 Task: Create a section Code Rush and in the section, add a milestone Product Backlog Refinement in the project AgileMind
Action: Mouse moved to (330, 288)
Screenshot: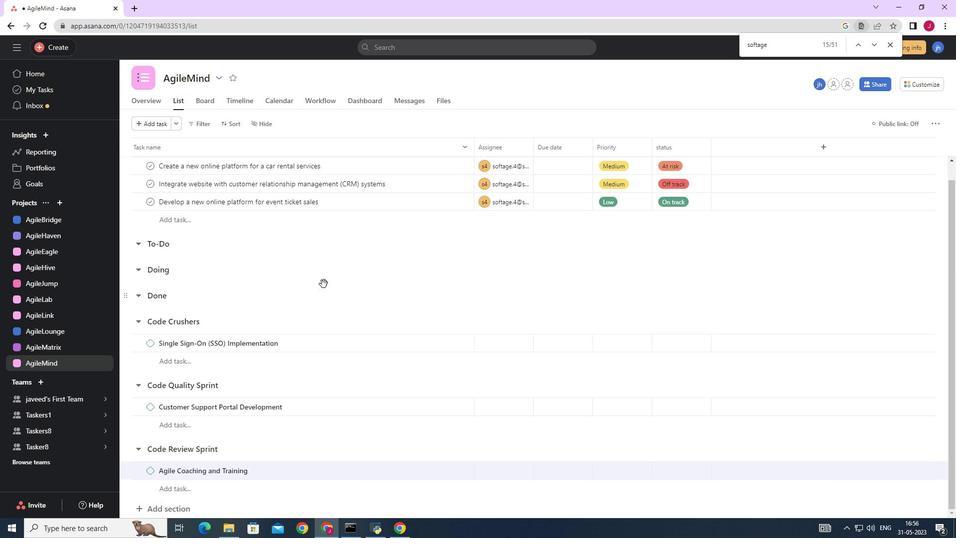 
Action: Mouse scrolled (330, 287) with delta (0, 0)
Screenshot: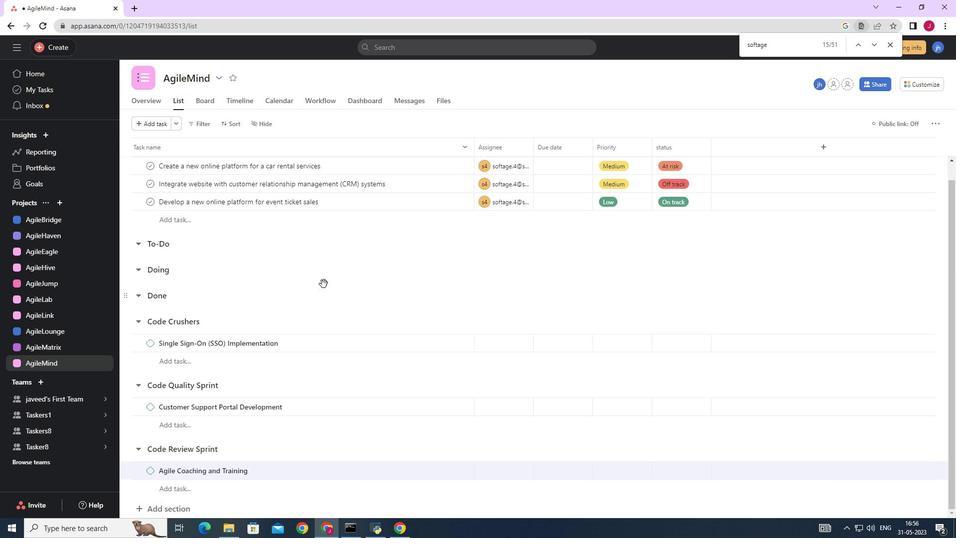 
Action: Mouse moved to (331, 288)
Screenshot: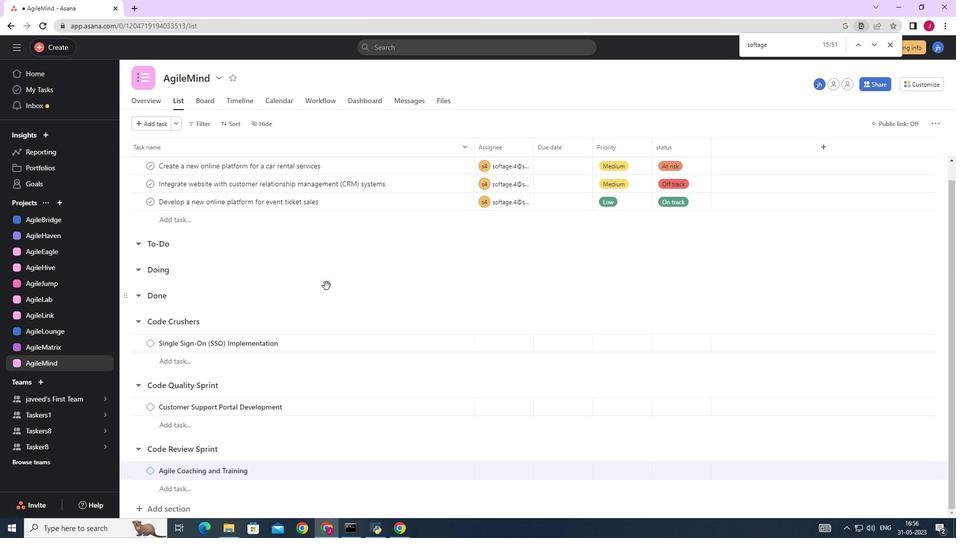 
Action: Mouse scrolled (330, 287) with delta (0, 0)
Screenshot: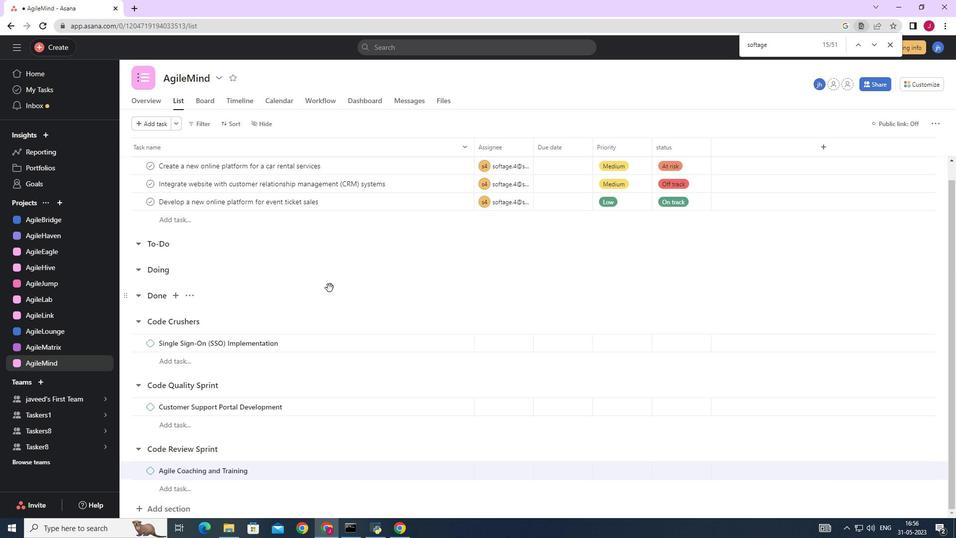 
Action: Mouse moved to (332, 288)
Screenshot: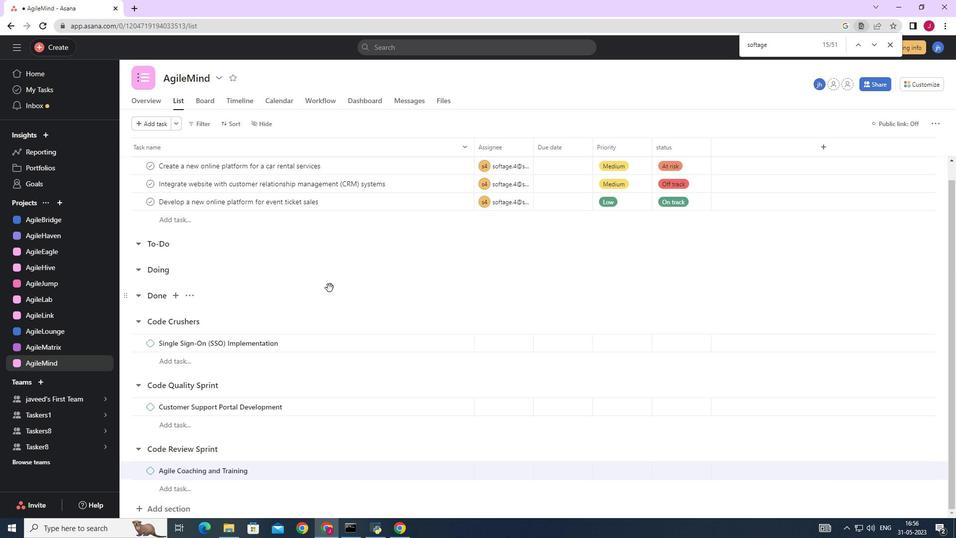 
Action: Mouse scrolled (331, 287) with delta (0, 0)
Screenshot: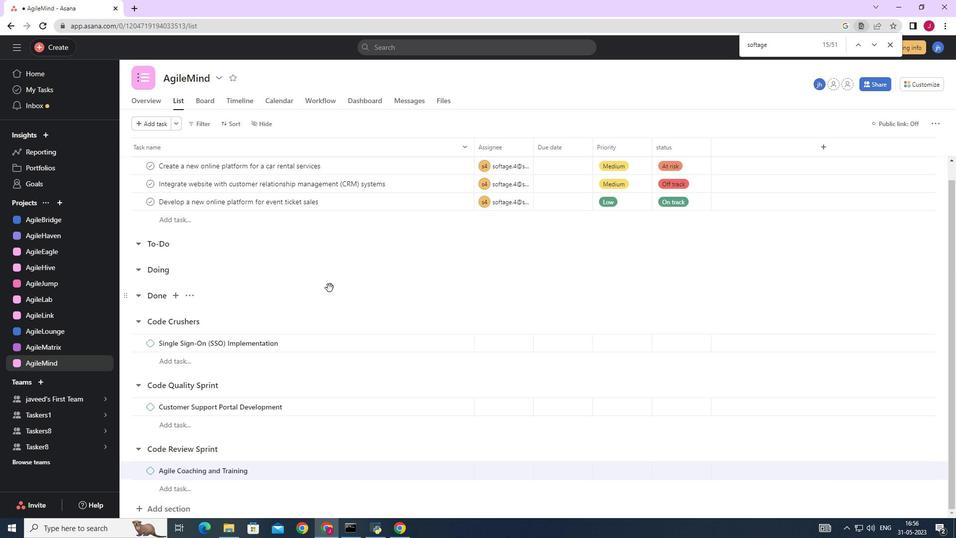
Action: Mouse moved to (333, 288)
Screenshot: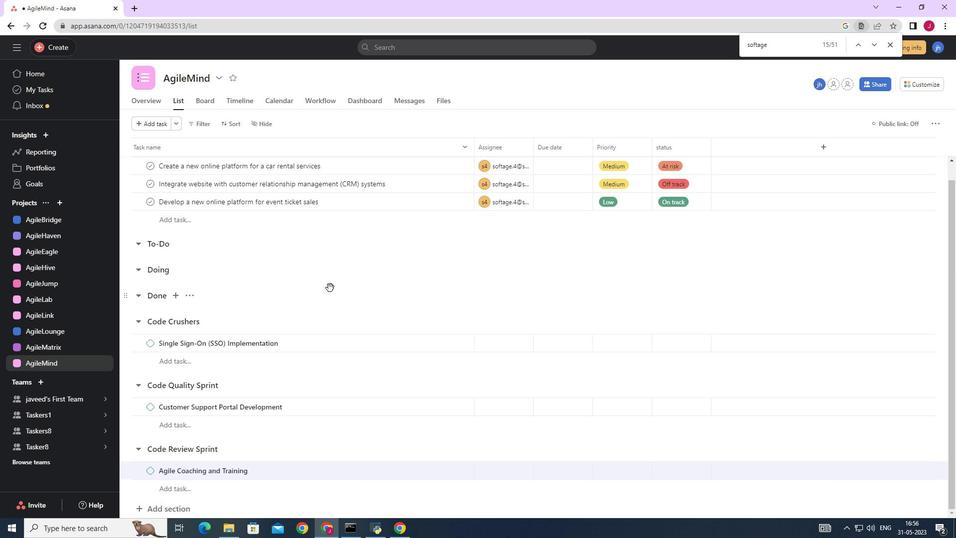 
Action: Mouse scrolled (332, 287) with delta (0, 0)
Screenshot: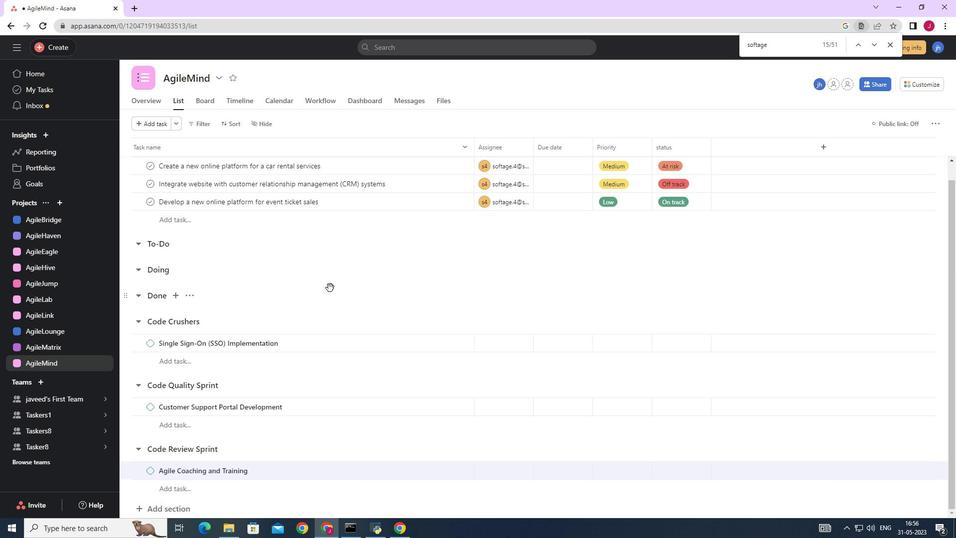 
Action: Mouse moved to (333, 288)
Screenshot: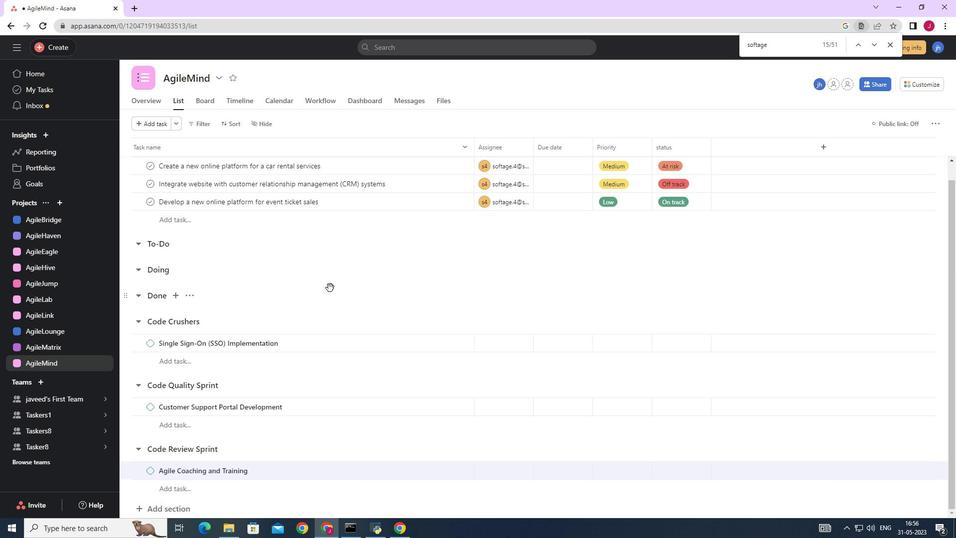 
Action: Mouse scrolled (333, 288) with delta (0, 0)
Screenshot: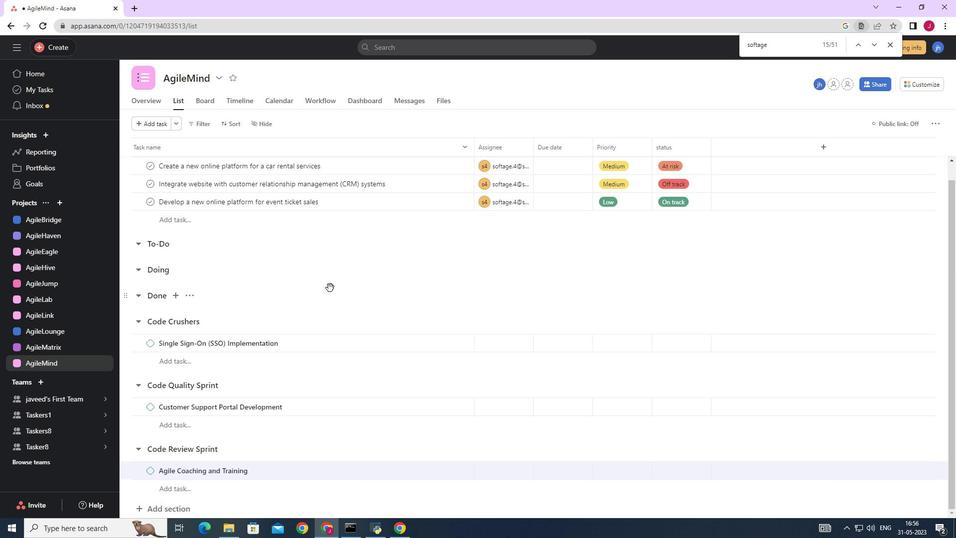 
Action: Mouse scrolled (333, 288) with delta (0, 0)
Screenshot: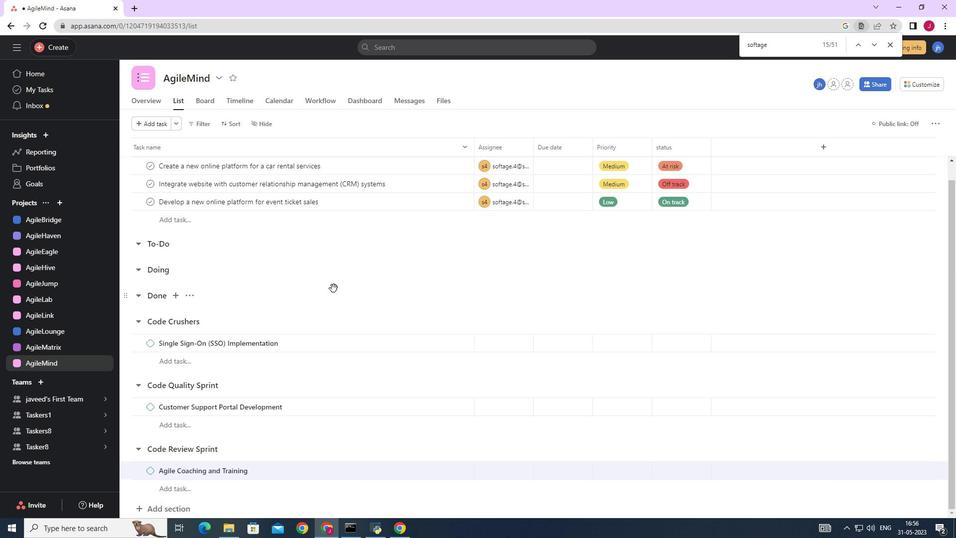 
Action: Mouse moved to (334, 289)
Screenshot: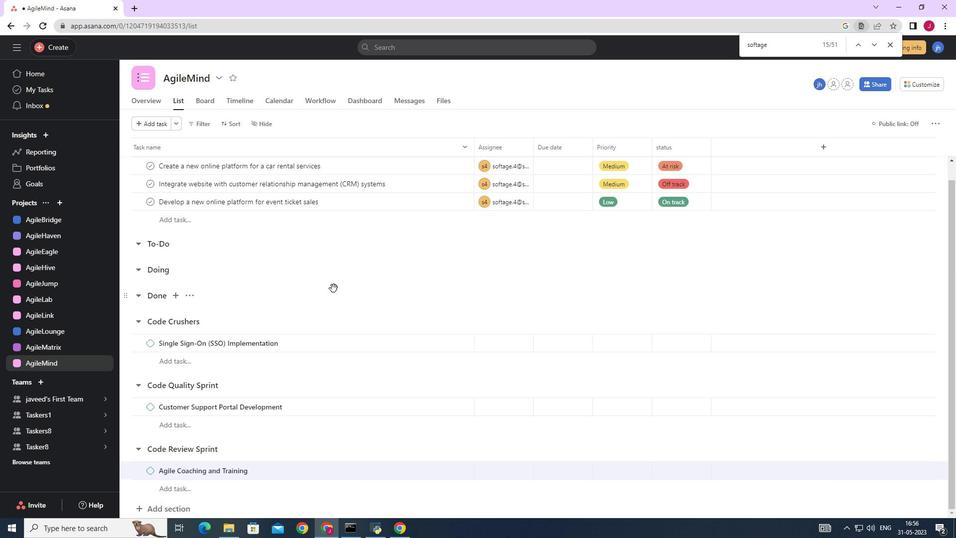 
Action: Mouse scrolled (334, 288) with delta (0, 0)
Screenshot: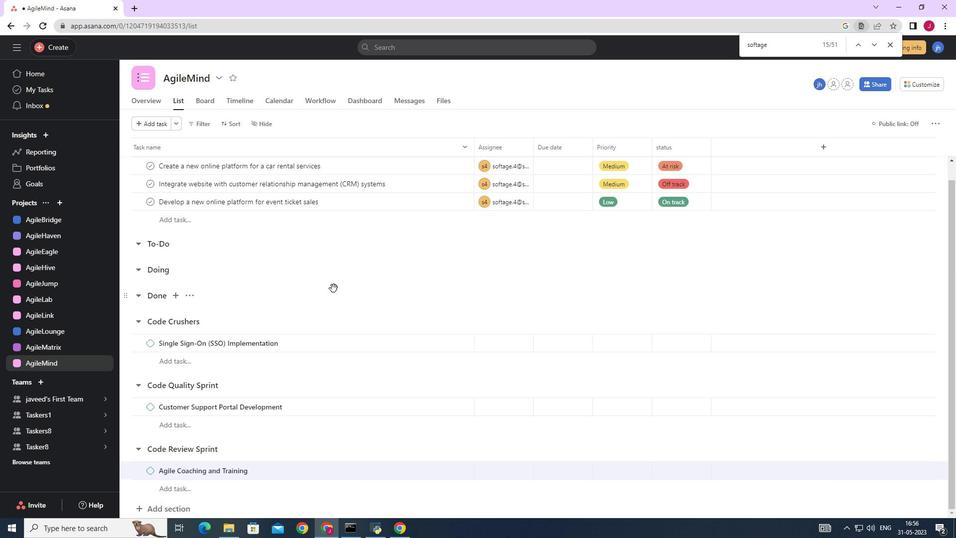 
Action: Mouse scrolled (334, 288) with delta (0, 0)
Screenshot: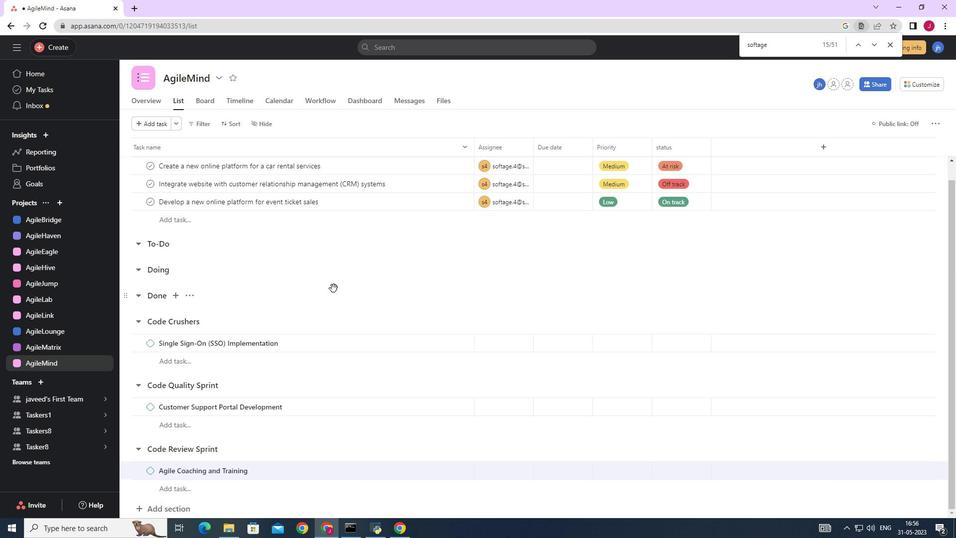 
Action: Mouse moved to (334, 289)
Screenshot: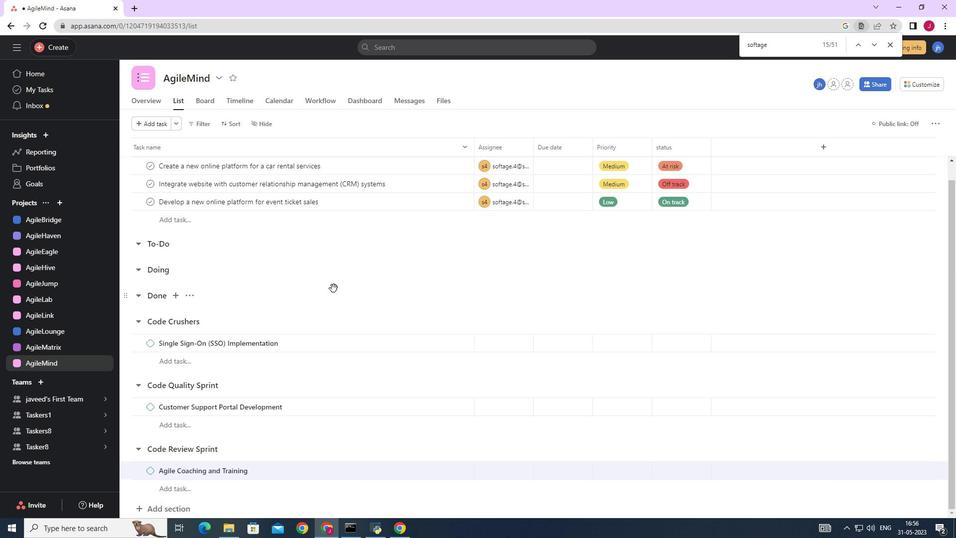 
Action: Mouse scrolled (334, 288) with delta (0, 0)
Screenshot: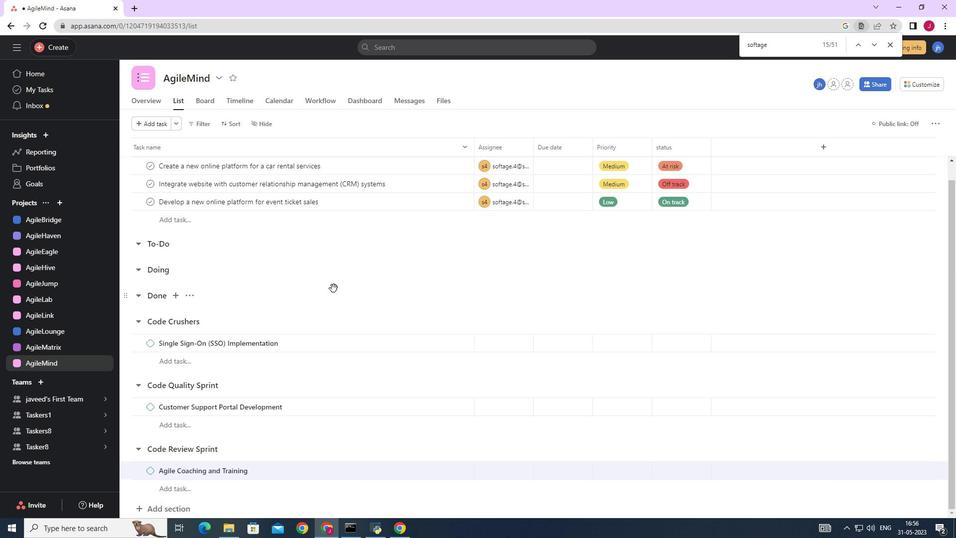 
Action: Mouse moved to (168, 507)
Screenshot: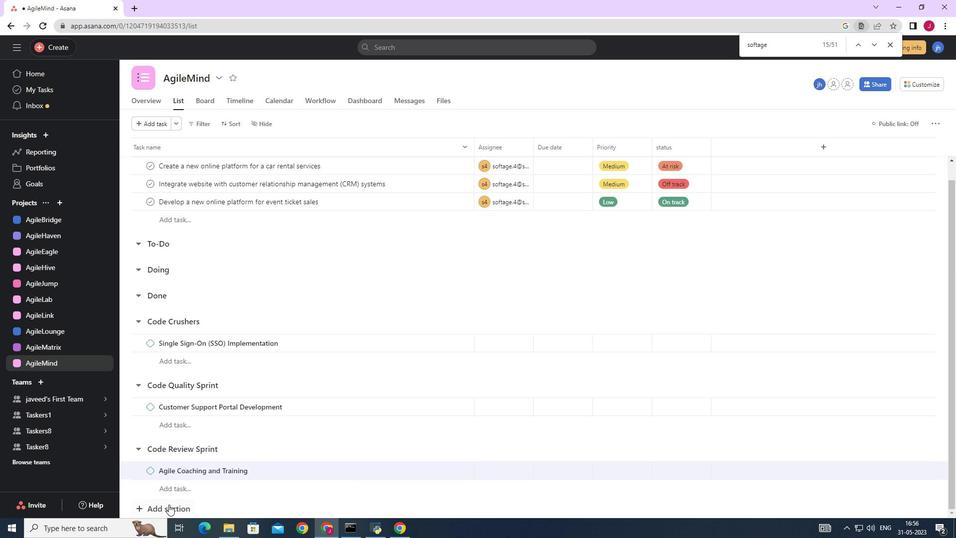 
Action: Mouse pressed left at (168, 507)
Screenshot: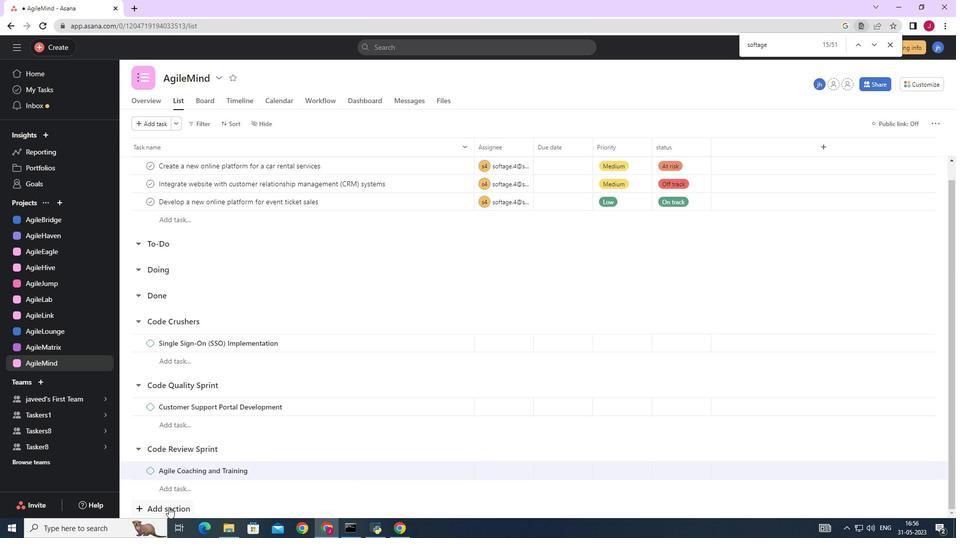 
Action: Mouse moved to (171, 492)
Screenshot: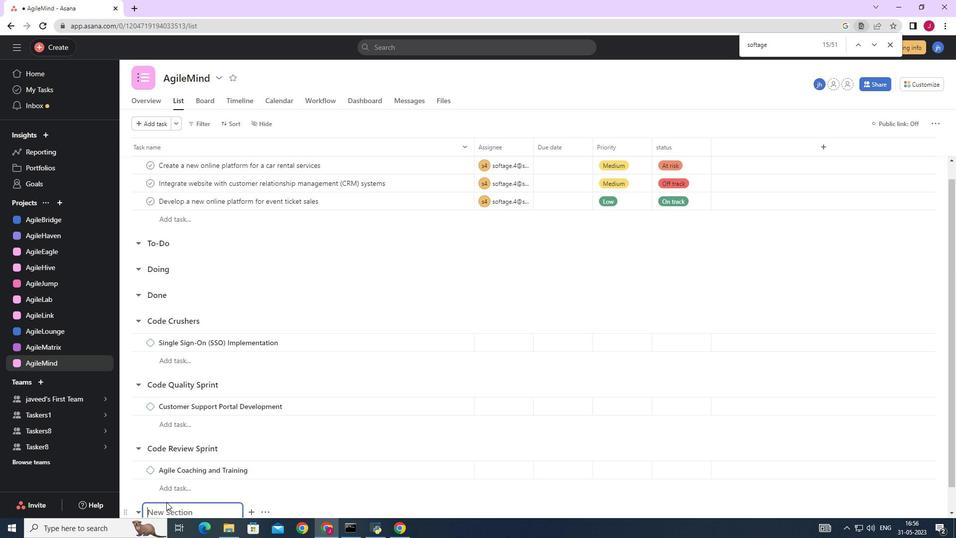 
Action: Mouse scrolled (171, 492) with delta (0, 0)
Screenshot: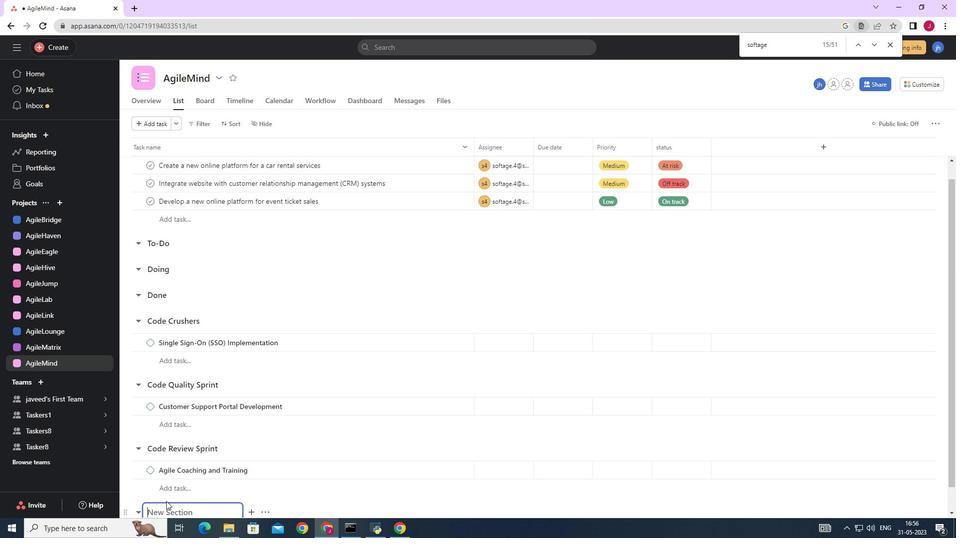 
Action: Mouse scrolled (171, 492) with delta (0, 0)
Screenshot: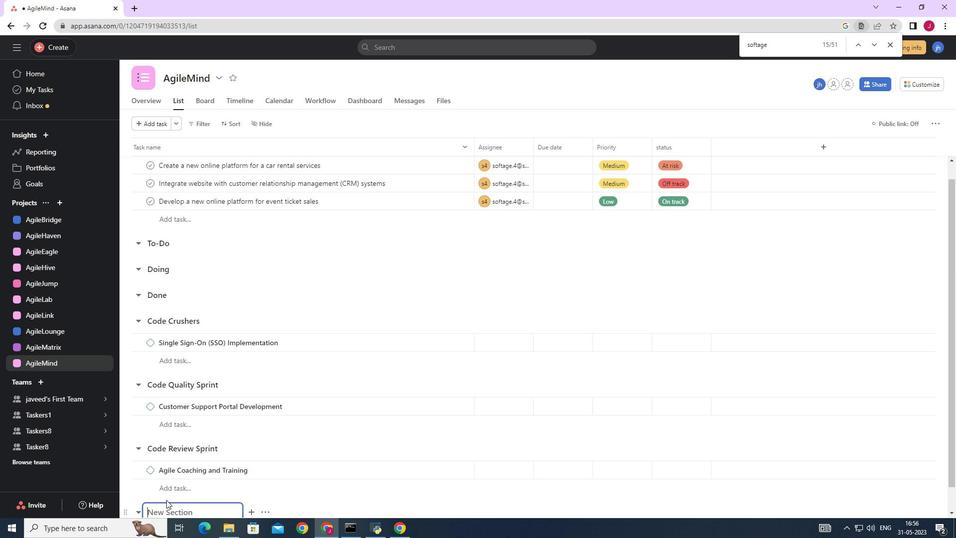 
Action: Mouse scrolled (171, 492) with delta (0, 0)
Screenshot: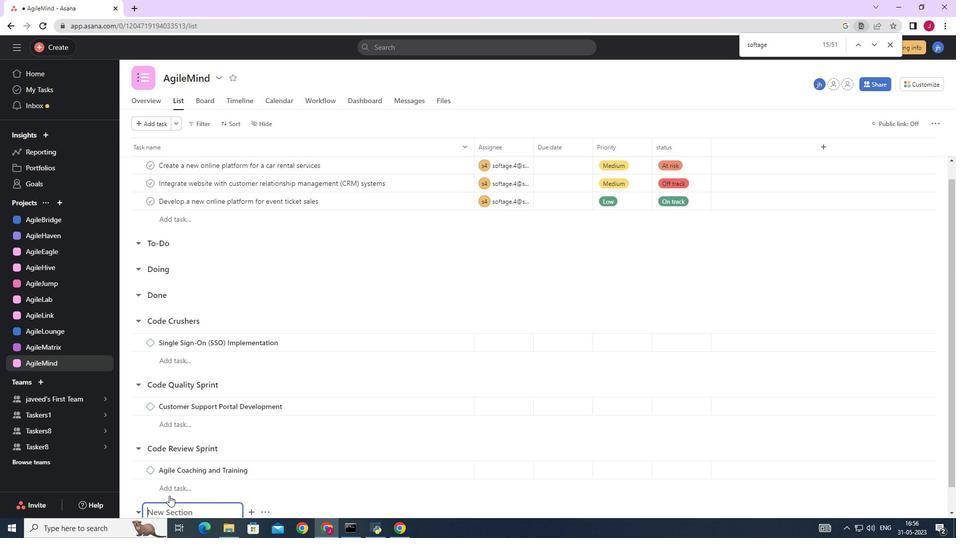 
Action: Mouse scrolled (171, 492) with delta (0, 0)
Screenshot: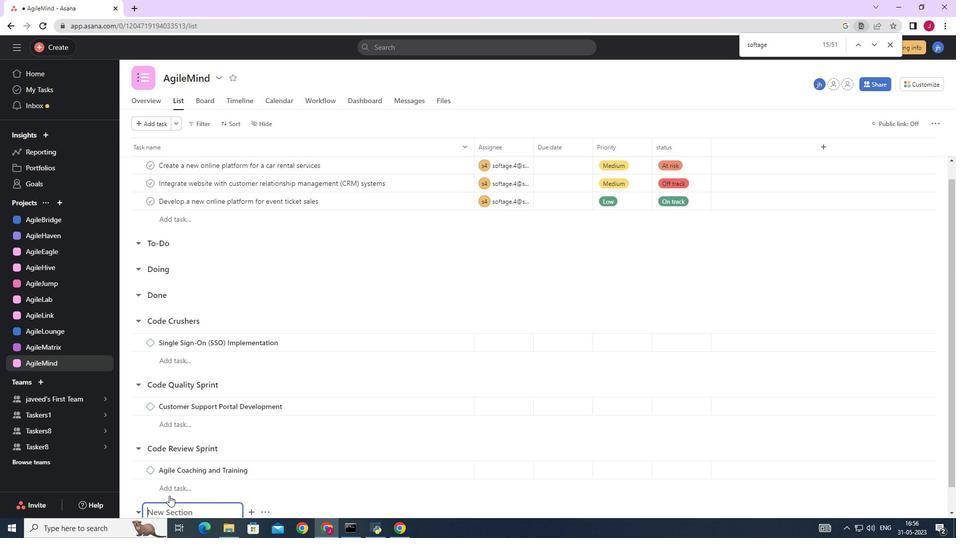 
Action: Mouse moved to (172, 491)
Screenshot: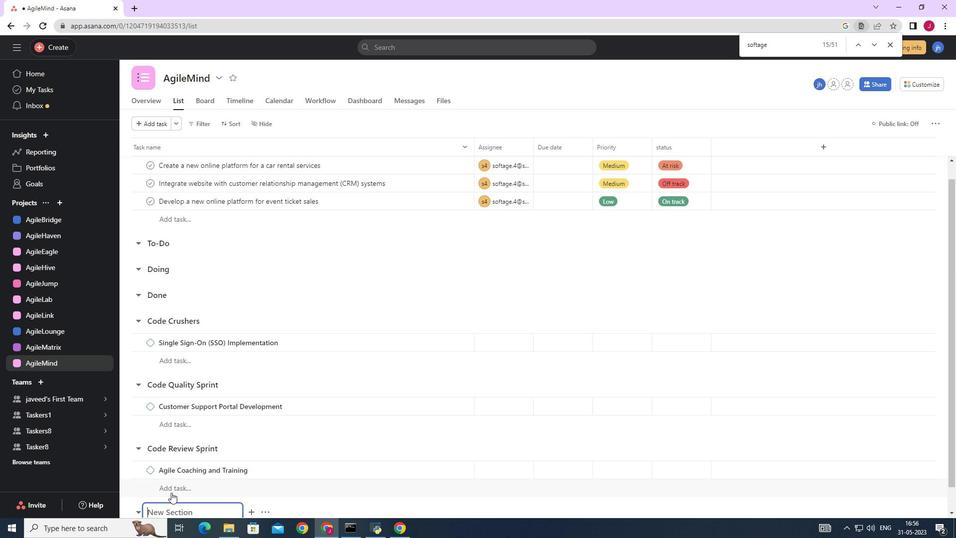 
Action: Mouse scrolled (171, 491) with delta (0, 0)
Screenshot: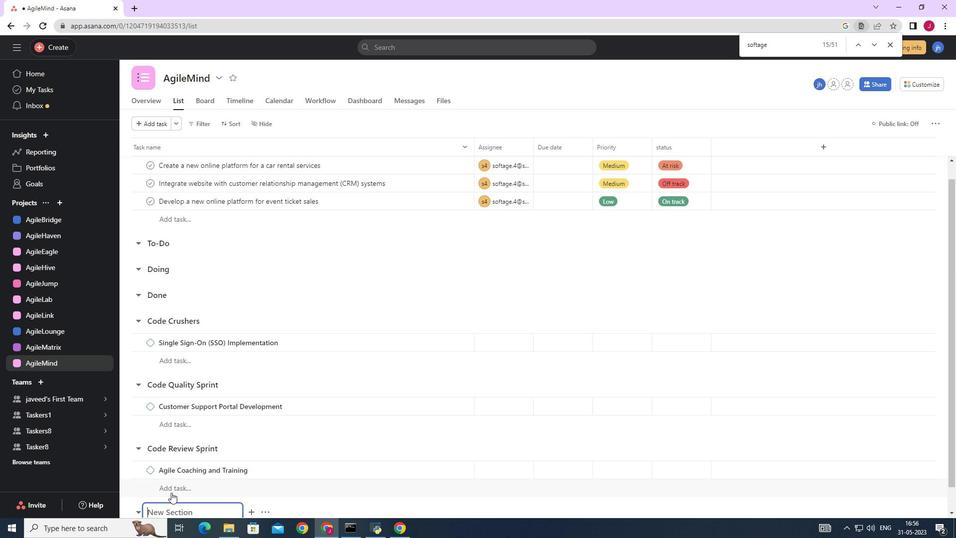 
Action: Mouse moved to (174, 488)
Screenshot: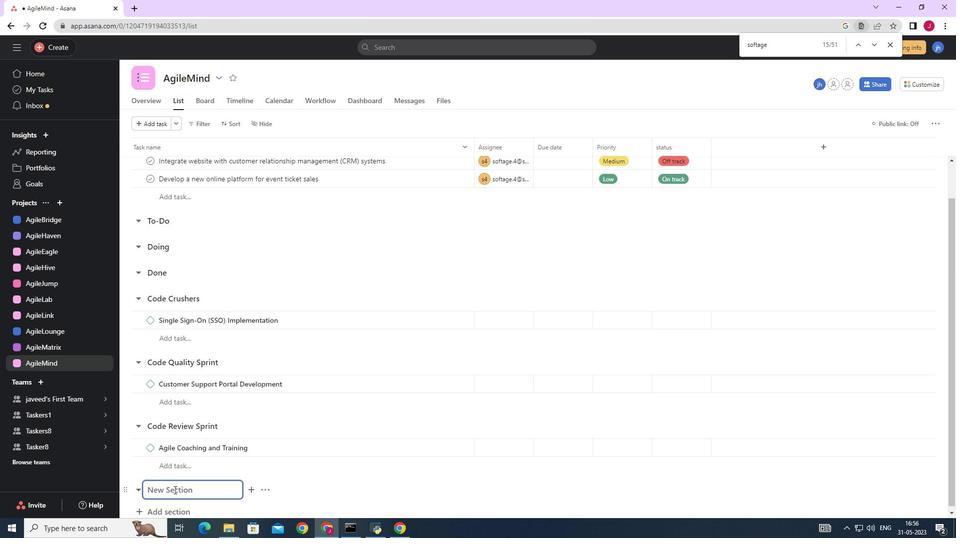 
Action: Mouse pressed left at (174, 488)
Screenshot: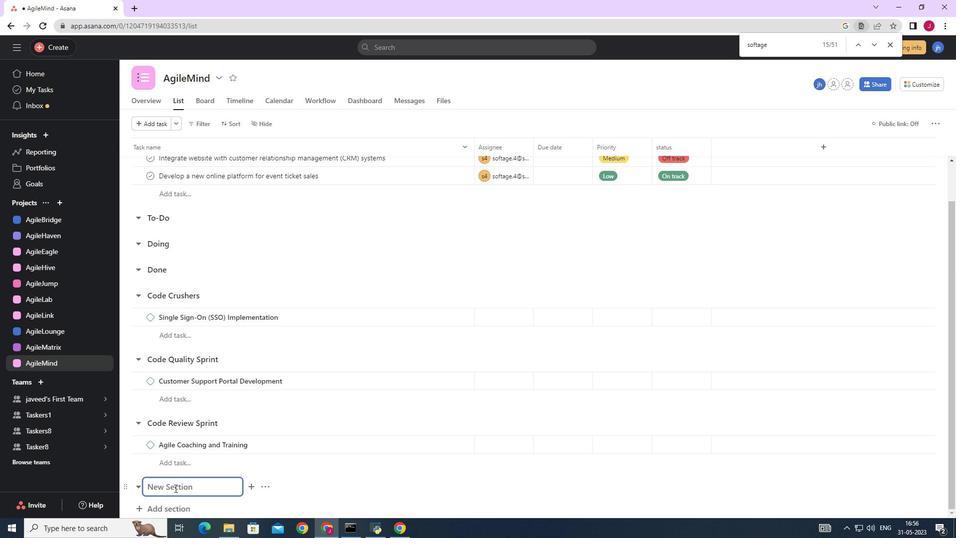 
Action: Key pressed <Key.caps_lock>C<Key.caps_lock>ode<Key.space><Key.caps_lock>R<Key.caps_lock>ush<Key.space><Key.enter><Key.caps_lock>P<Key.caps_lock>roduct<Key.space><Key.caps_lock>B<Key.caps_lock>acklog<Key.space><Key.caps_lock>R<Key.caps_lock>e
Screenshot: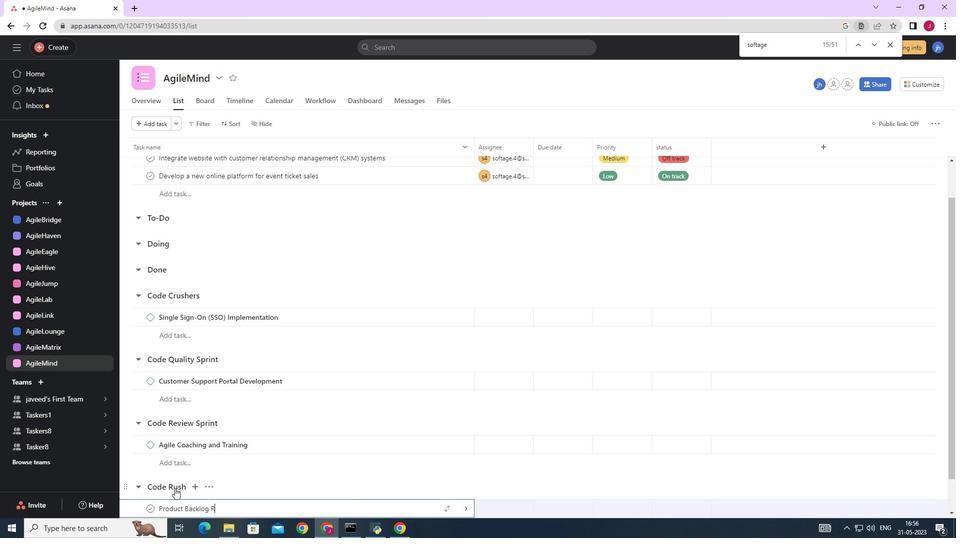 
Action: Mouse moved to (174, 487)
Screenshot: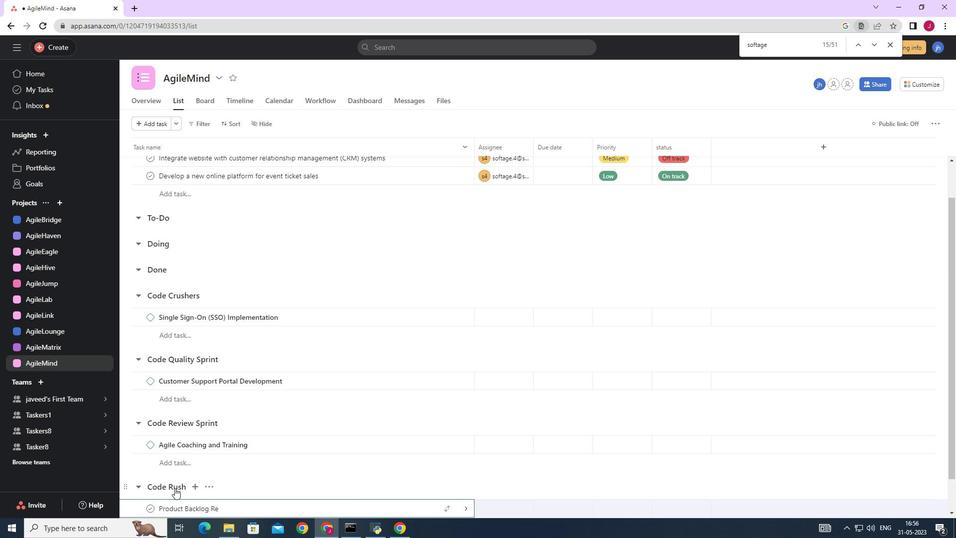 
Action: Key pressed fine,m<Key.backspace><Key.backspace>ment<Key.space>
Screenshot: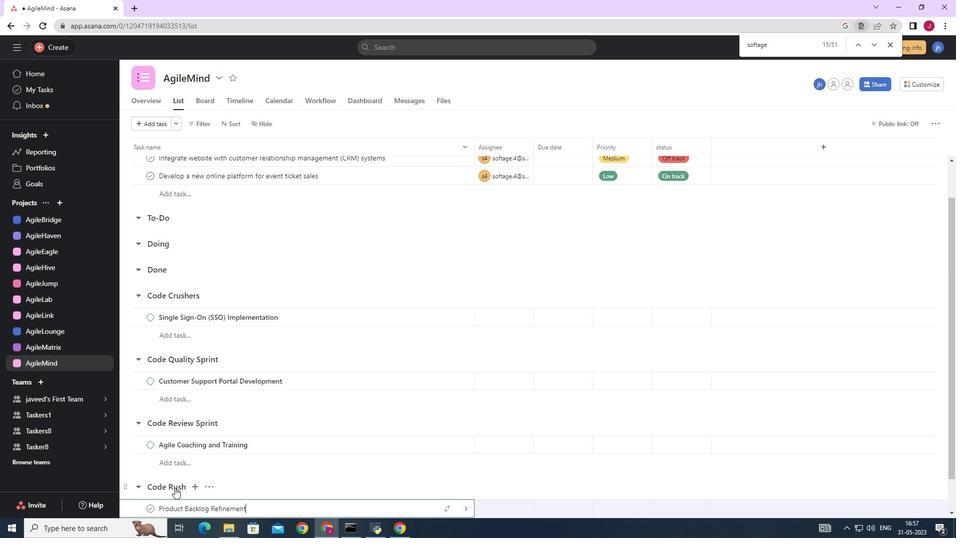 
Action: Mouse moved to (463, 506)
Screenshot: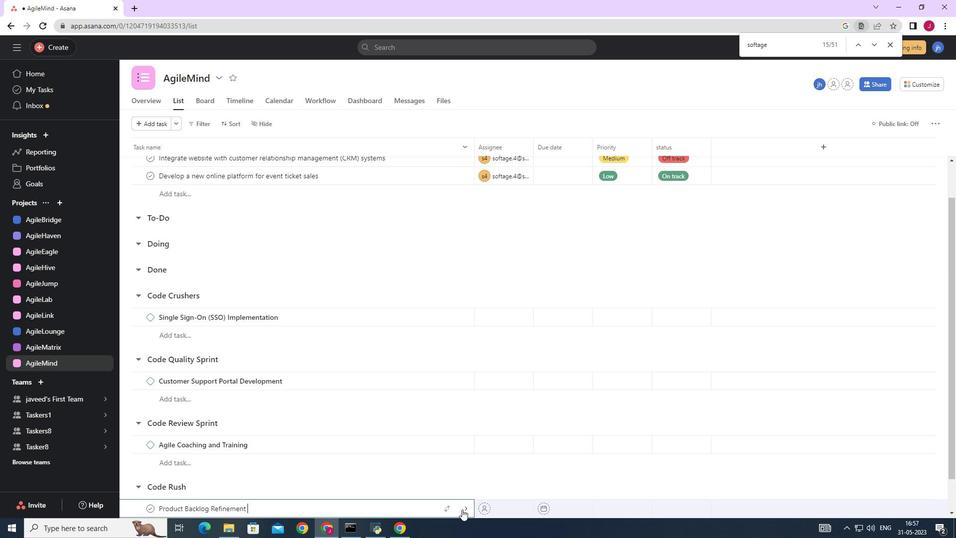 
Action: Mouse pressed left at (463, 506)
Screenshot: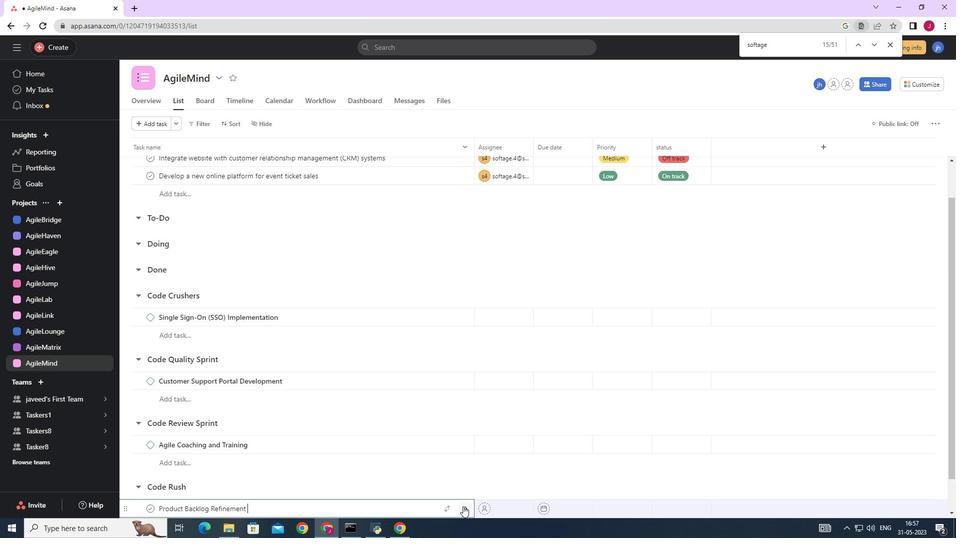 
Action: Mouse moved to (916, 120)
Screenshot: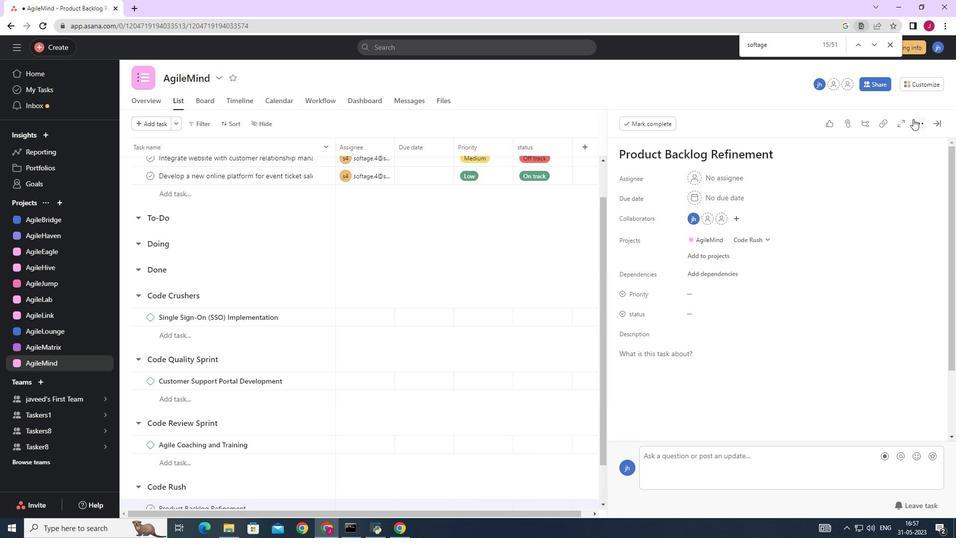 
Action: Mouse pressed left at (916, 120)
Screenshot: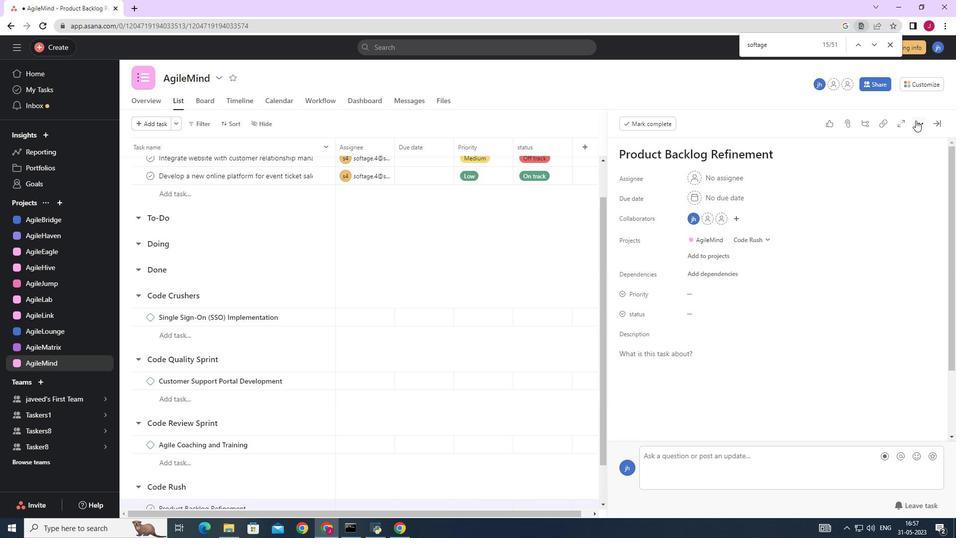 
Action: Mouse moved to (828, 162)
Screenshot: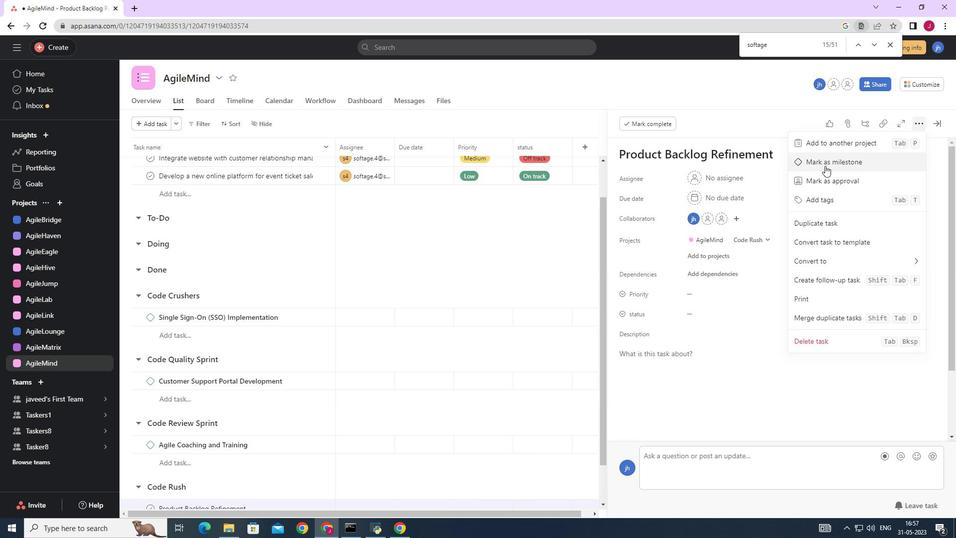 
Action: Mouse pressed left at (828, 162)
Screenshot: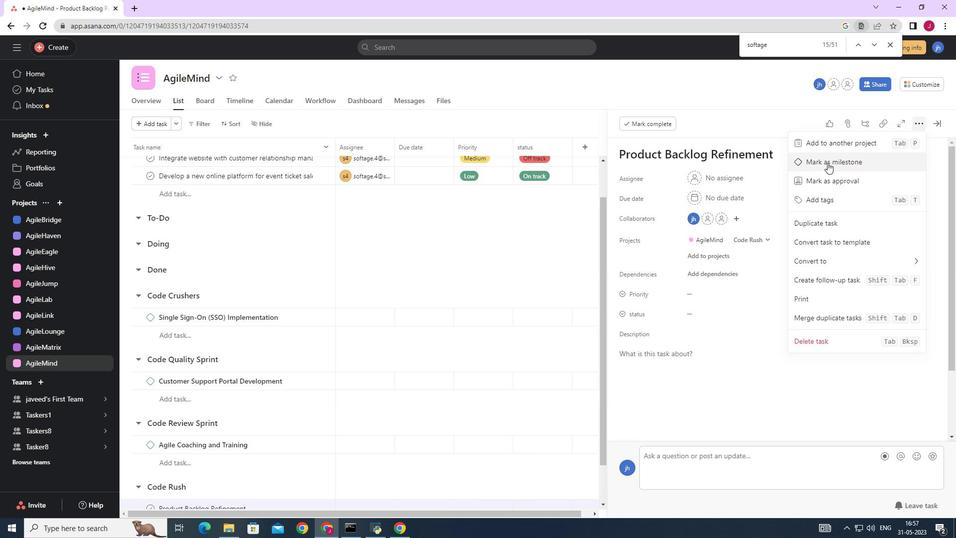 
Action: Mouse moved to (944, 122)
Screenshot: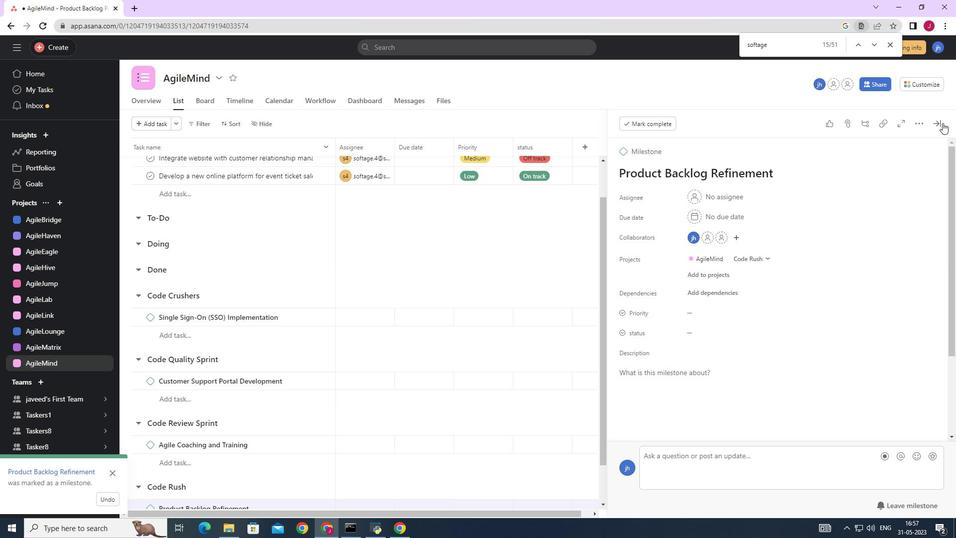 
Action: Mouse pressed left at (944, 122)
Screenshot: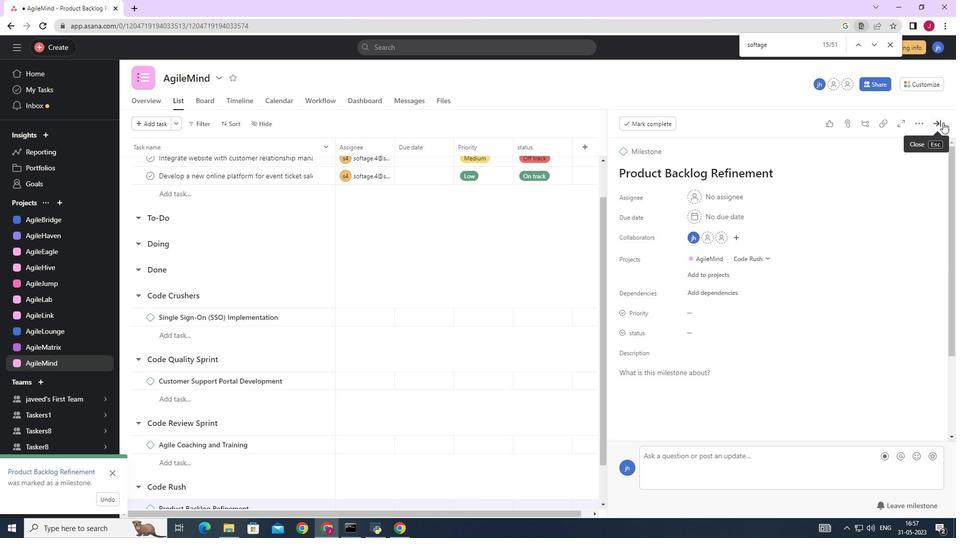 
Action: Mouse moved to (393, 330)
Screenshot: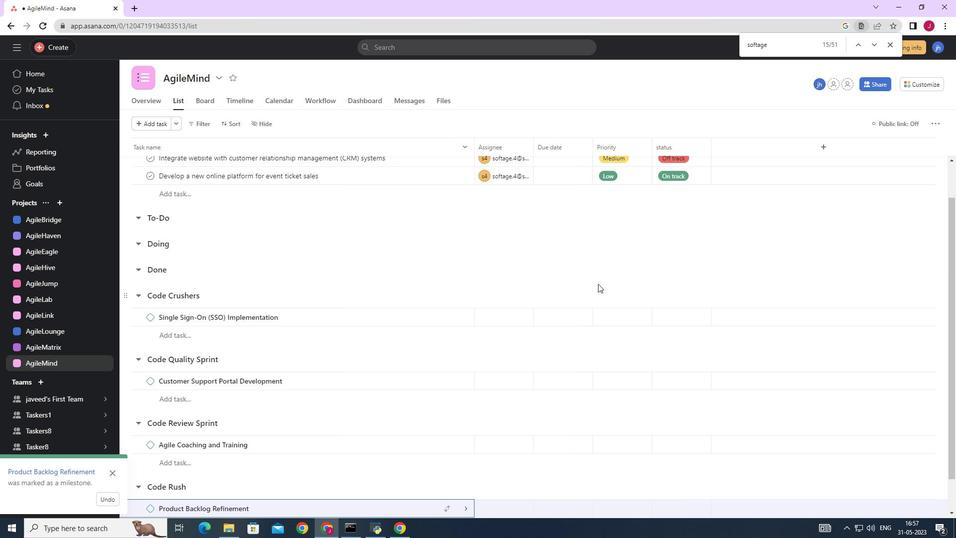 
